 Task: Add Traditional Medicinals Organic Echinacea Plus Tea to the cart.
Action: Mouse pressed left at (20, 127)
Screenshot: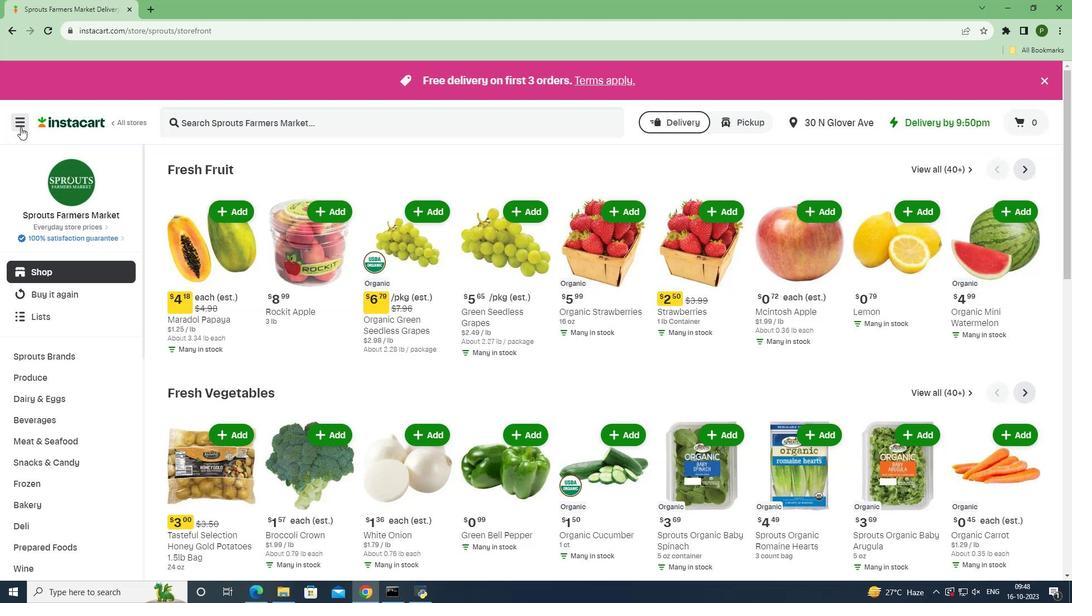 
Action: Mouse moved to (44, 292)
Screenshot: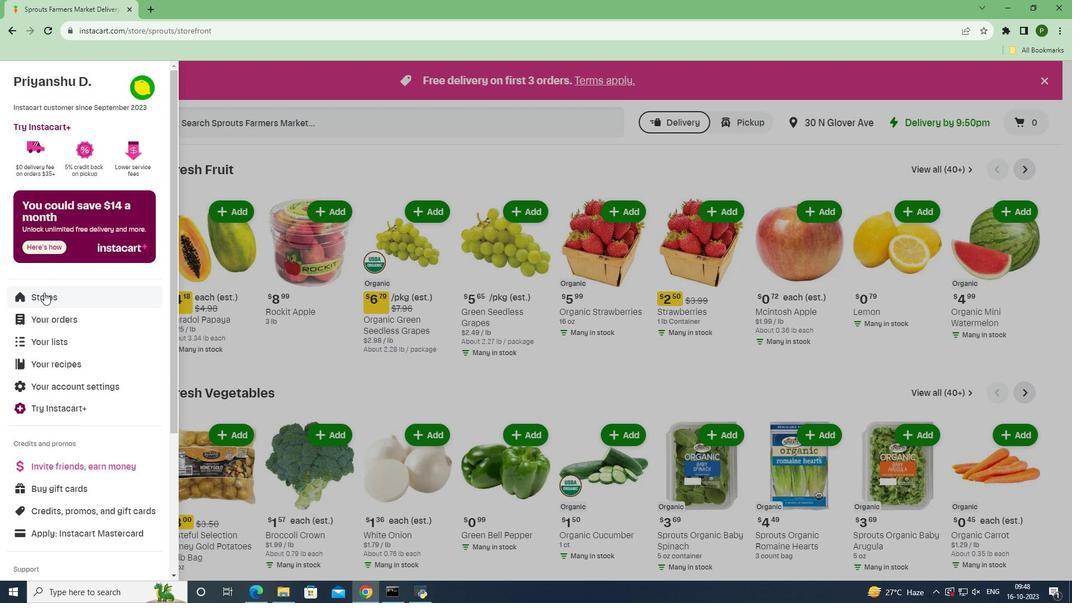 
Action: Mouse pressed left at (44, 292)
Screenshot: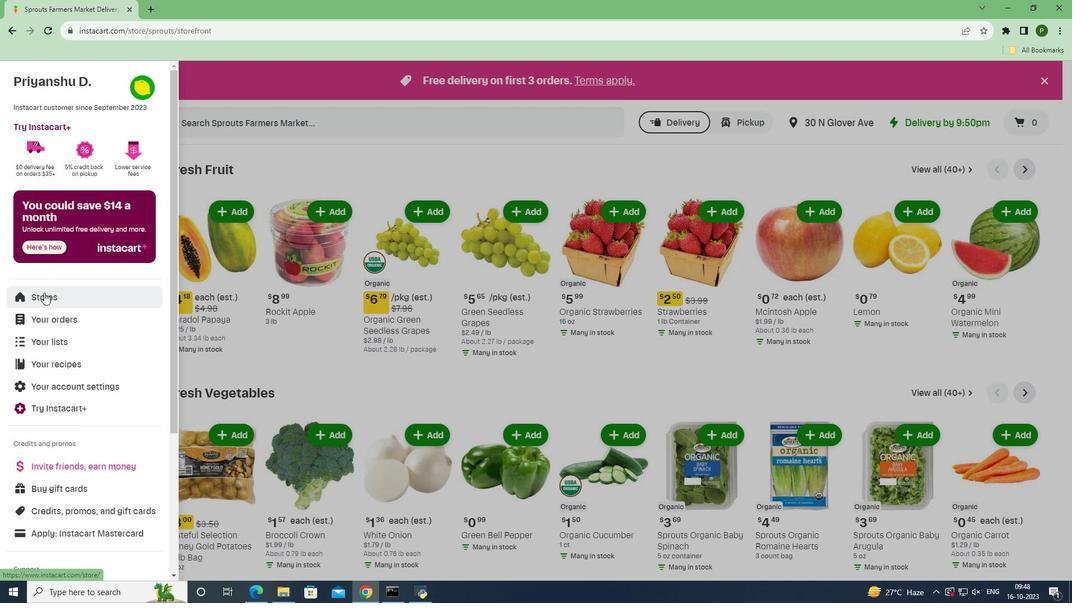 
Action: Mouse moved to (264, 130)
Screenshot: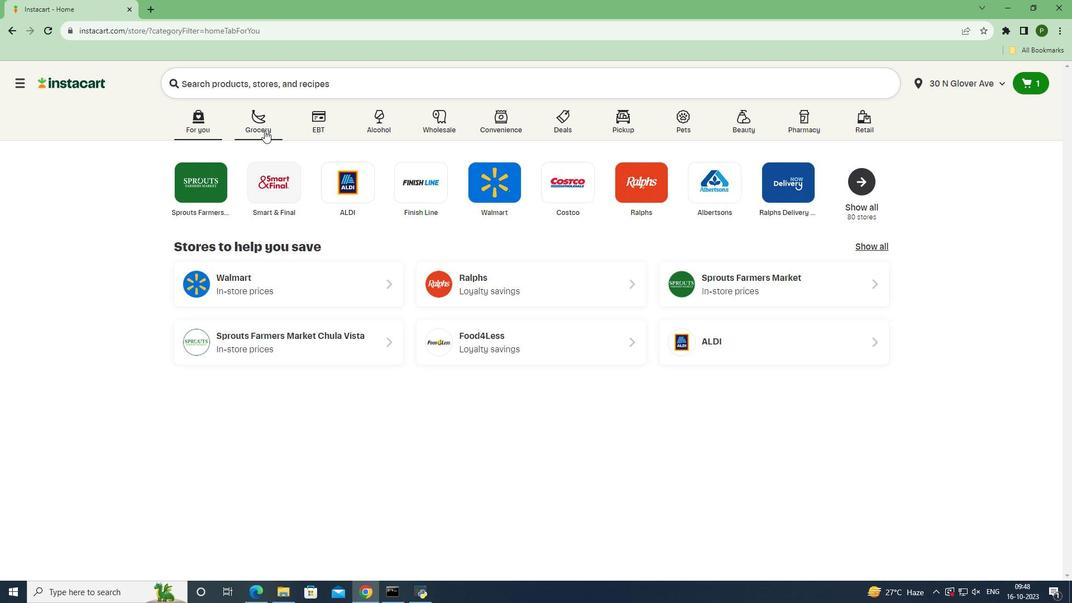 
Action: Mouse pressed left at (264, 130)
Screenshot: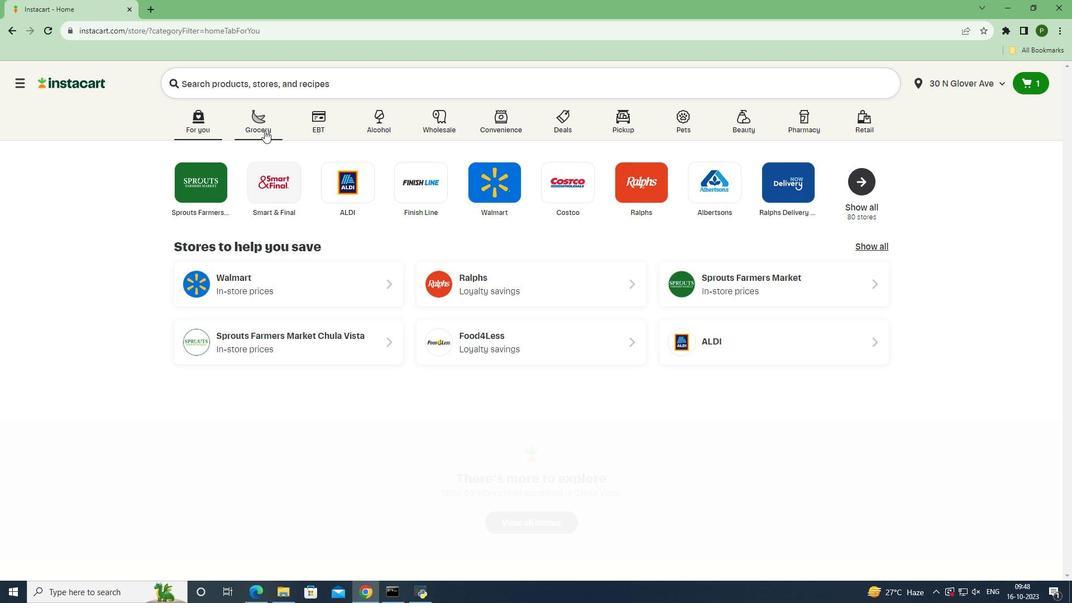 
Action: Mouse moved to (678, 267)
Screenshot: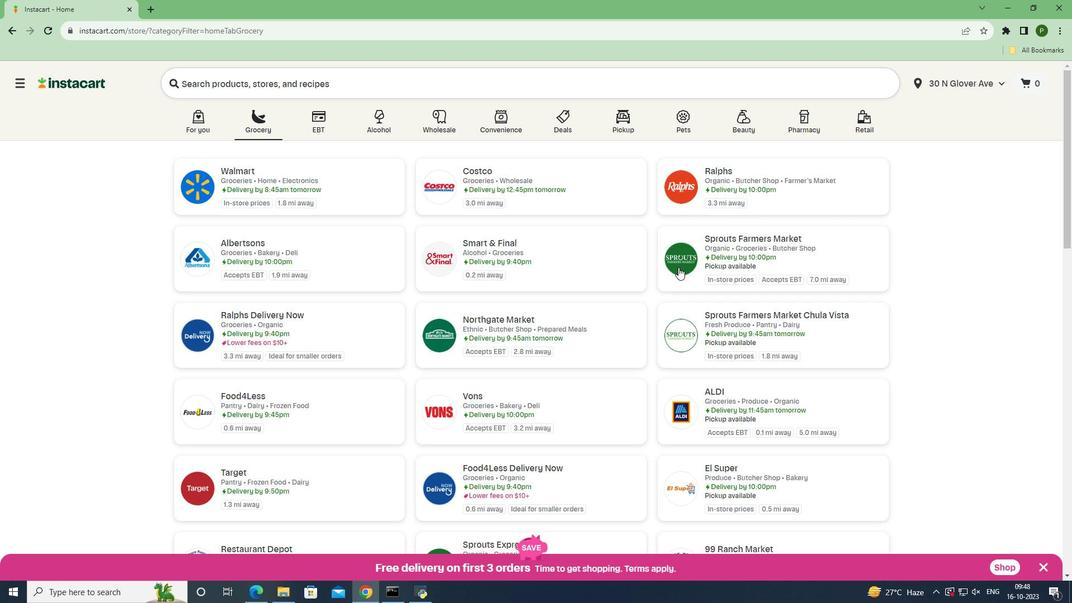 
Action: Mouse pressed left at (678, 267)
Screenshot: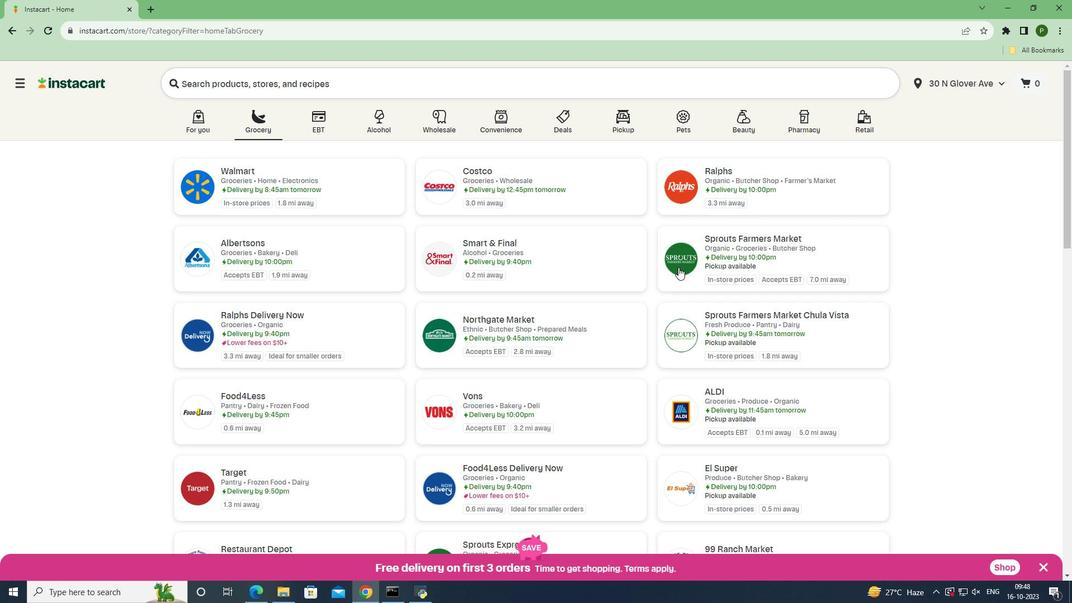 
Action: Mouse moved to (51, 419)
Screenshot: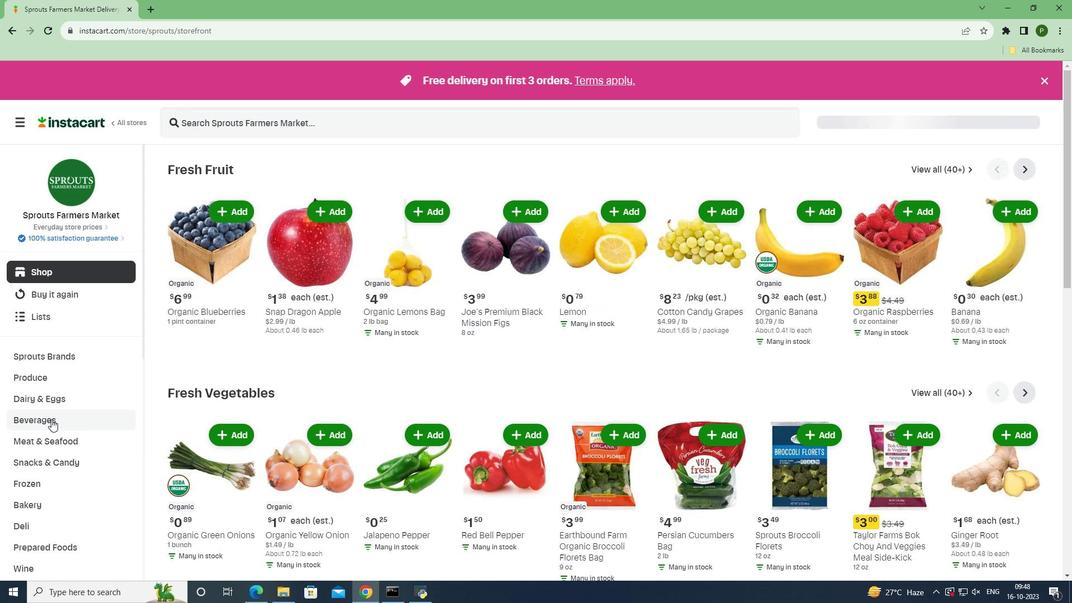 
Action: Mouse pressed left at (51, 419)
Screenshot: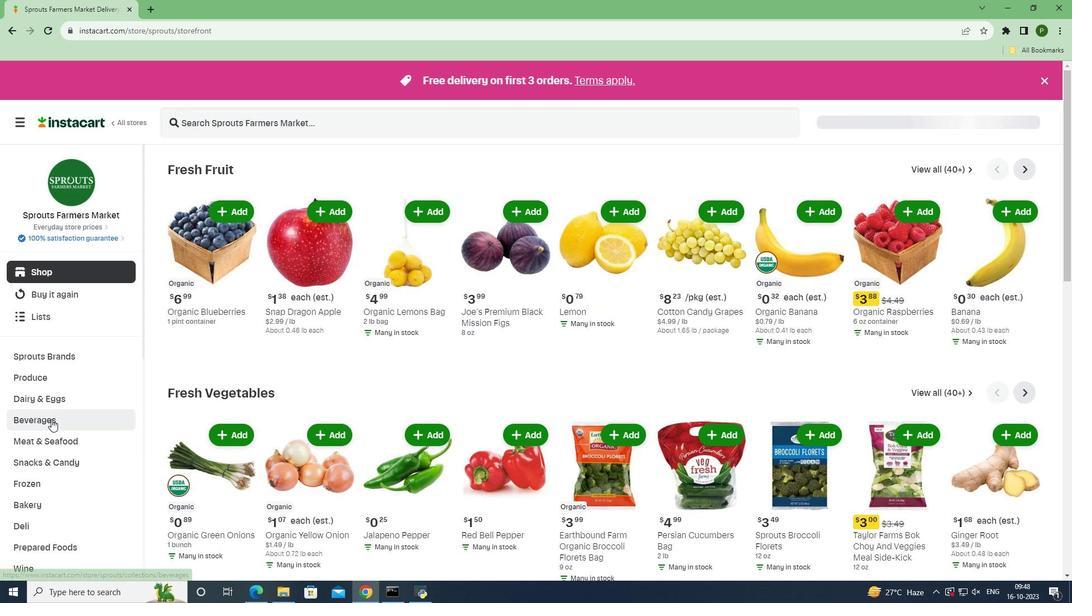 
Action: Mouse moved to (969, 197)
Screenshot: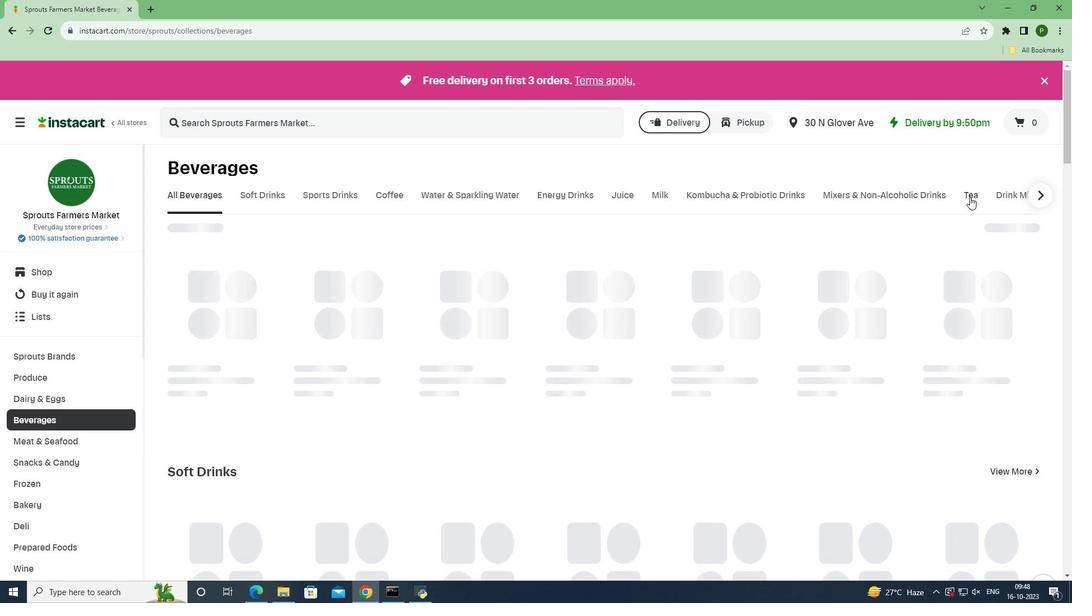 
Action: Mouse pressed left at (969, 197)
Screenshot: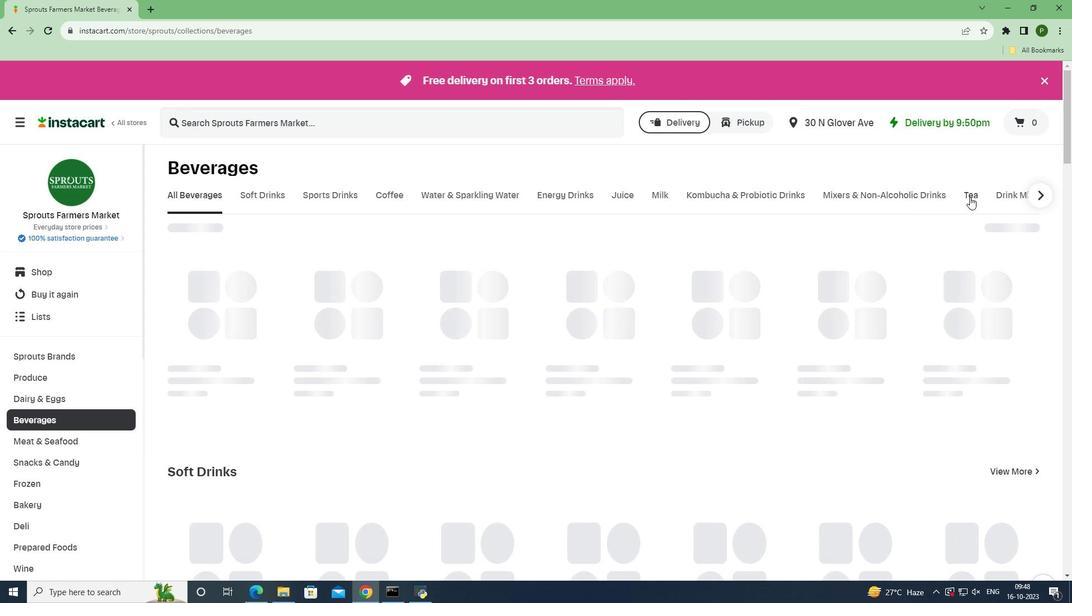 
Action: Mouse moved to (335, 121)
Screenshot: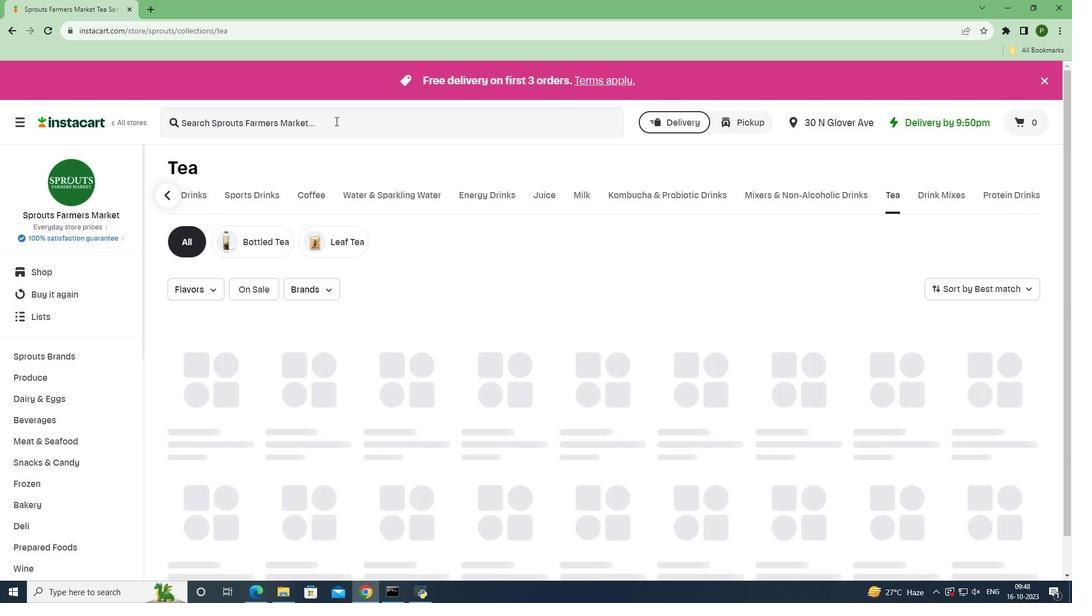 
Action: Mouse pressed left at (335, 121)
Screenshot: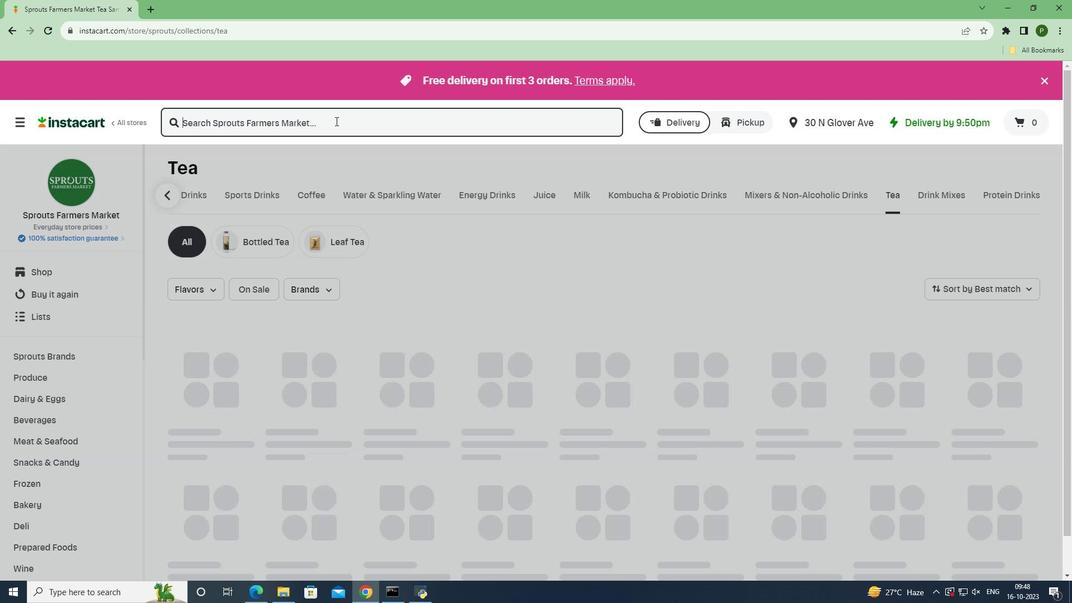 
Action: Key pressed <Key.caps_lock>T<Key.caps_lock>raditional<Key.space><Key.caps_lock>M<Key.caps_lock>edicinals<Key.space><Key.caps_lock>O<Key.caps_lock>rganic<Key.space><Key.caps_lock>E<Key.caps_lock>chinacea<Key.space><Key.caps_lock>P<Key.caps_lock>lus<Key.space><Key.caps_lock>T<Key.caps_lock>ea<Key.space><Key.enter>
Screenshot: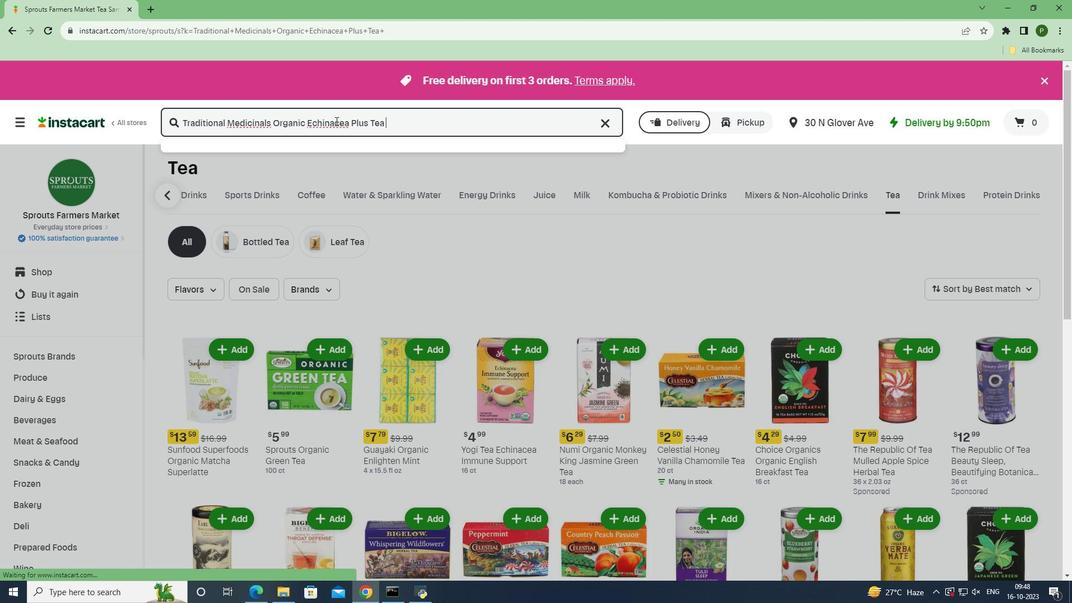 
Action: Mouse moved to (652, 237)
Screenshot: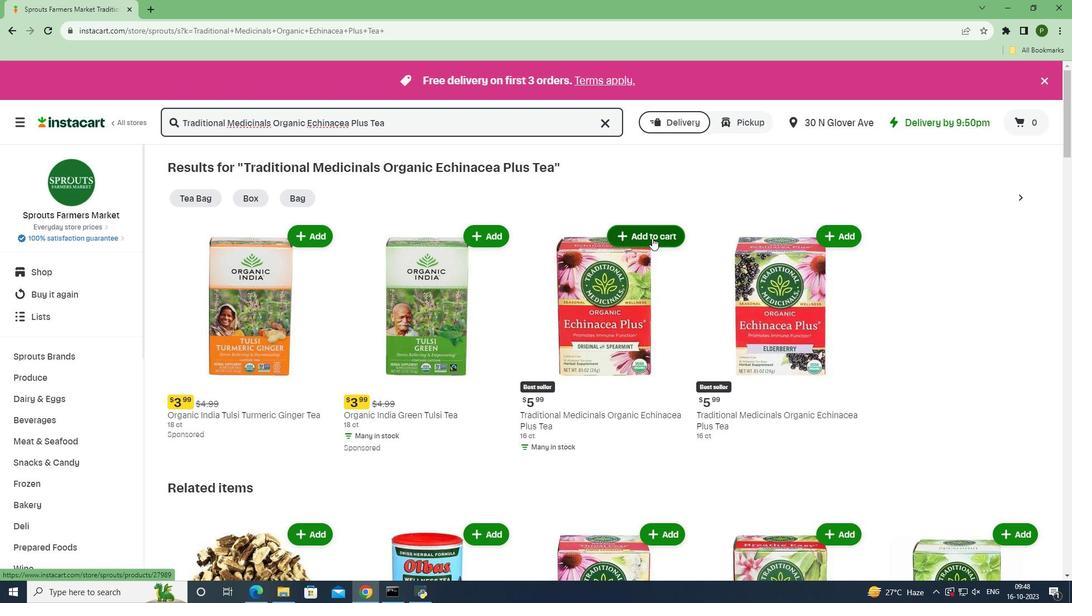 
Action: Mouse pressed left at (652, 237)
Screenshot: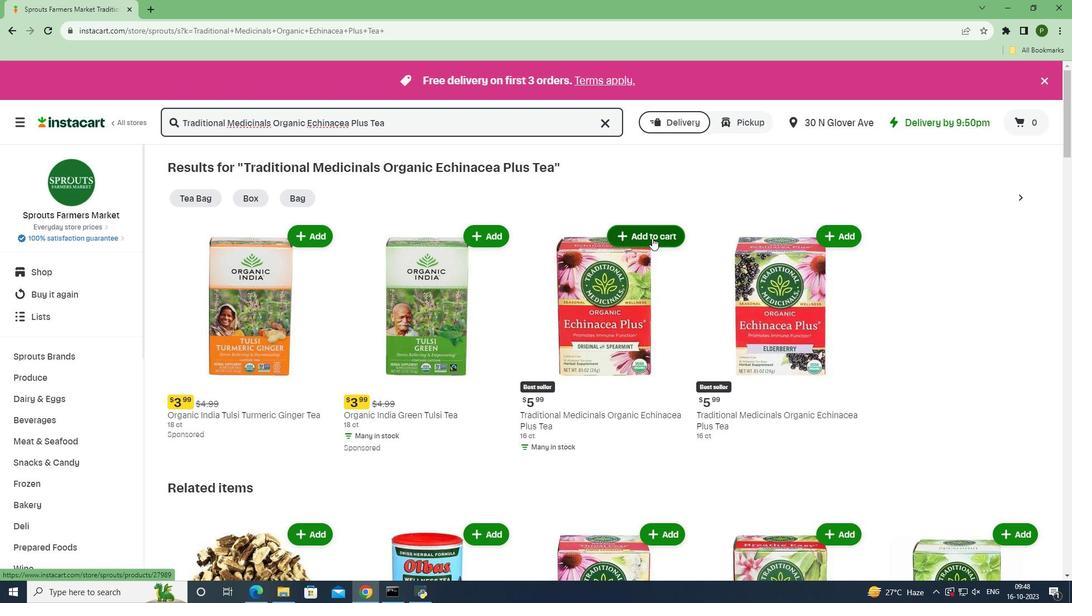 
Action: Mouse moved to (683, 306)
Screenshot: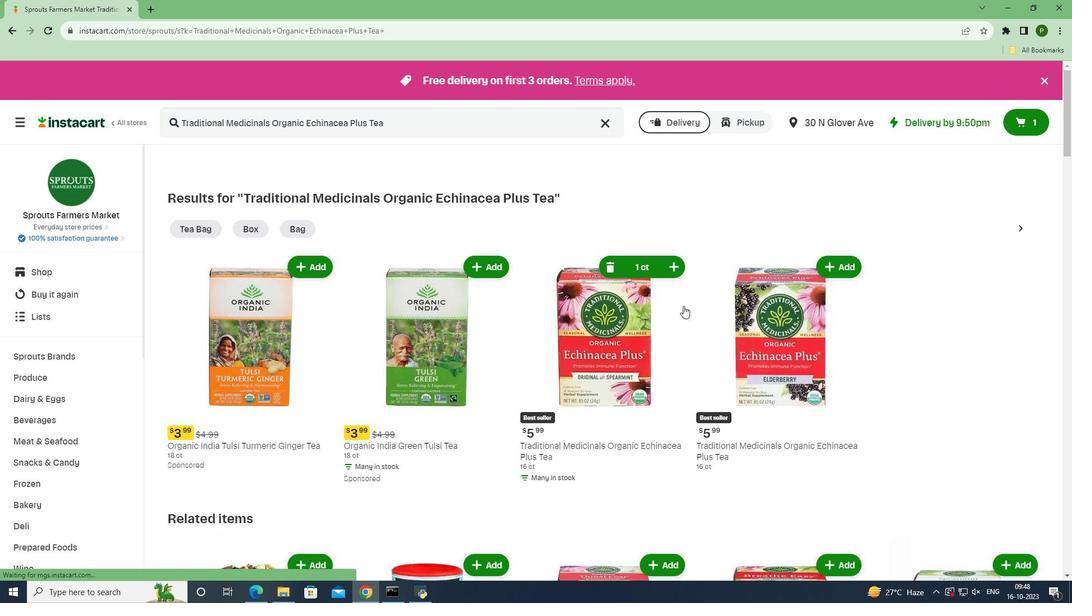 
